 Task: Create List Brand Extension Governance in Board Employee Benefits Platforms to Workspace Event Lighting Rentals. Create List Brand Extension Review in Board Voice of Support Feedback Analysis to Workspace Event Lighting Rentals. Create List Brand Architecture Analysis in Board IT Vendor Management and Contract Negotiation to Workspace Event Lighting Rentals
Action: Mouse moved to (318, 129)
Screenshot: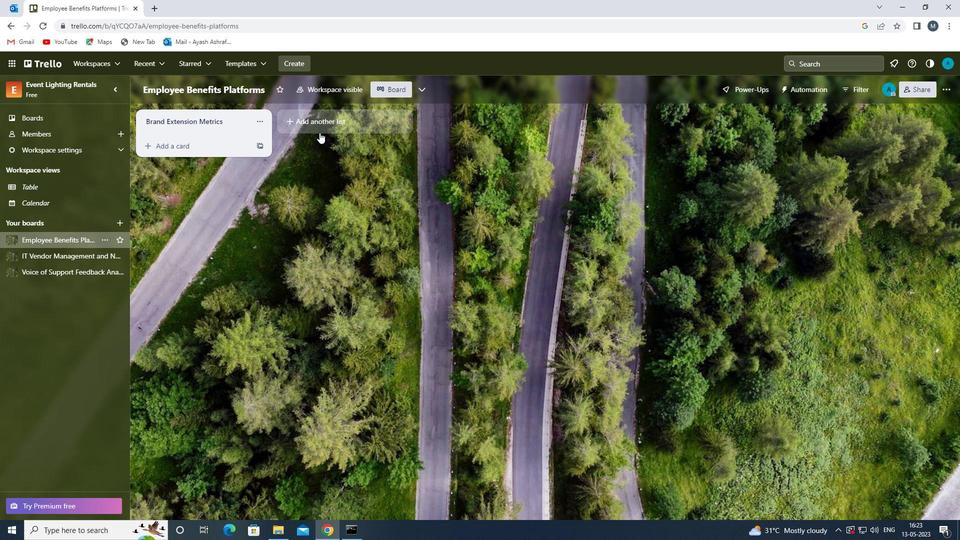 
Action: Mouse pressed left at (318, 129)
Screenshot: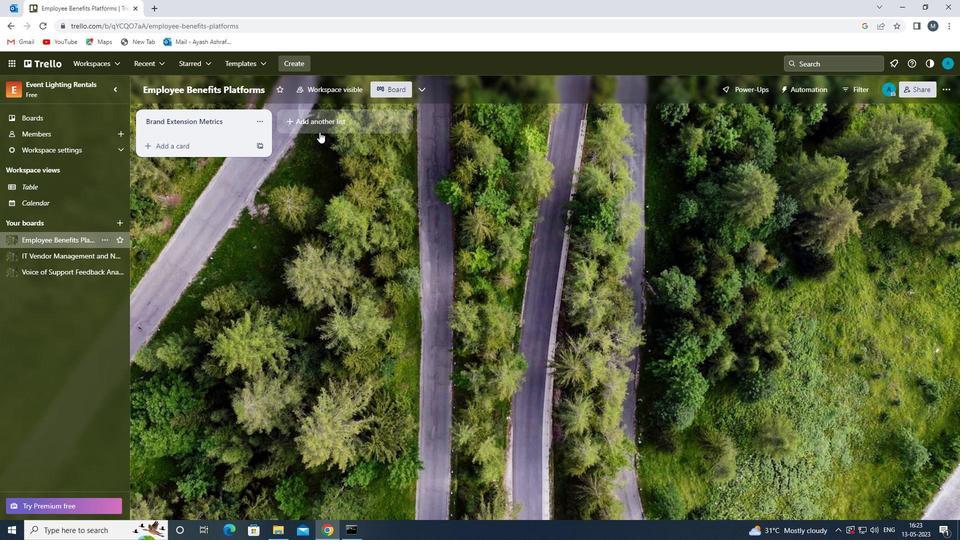 
Action: Mouse moved to (315, 121)
Screenshot: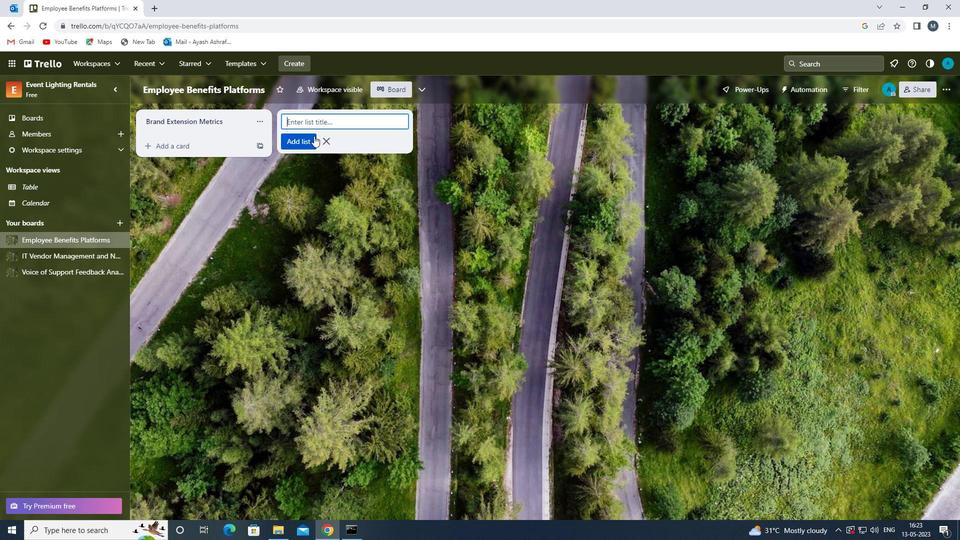 
Action: Mouse pressed left at (315, 121)
Screenshot: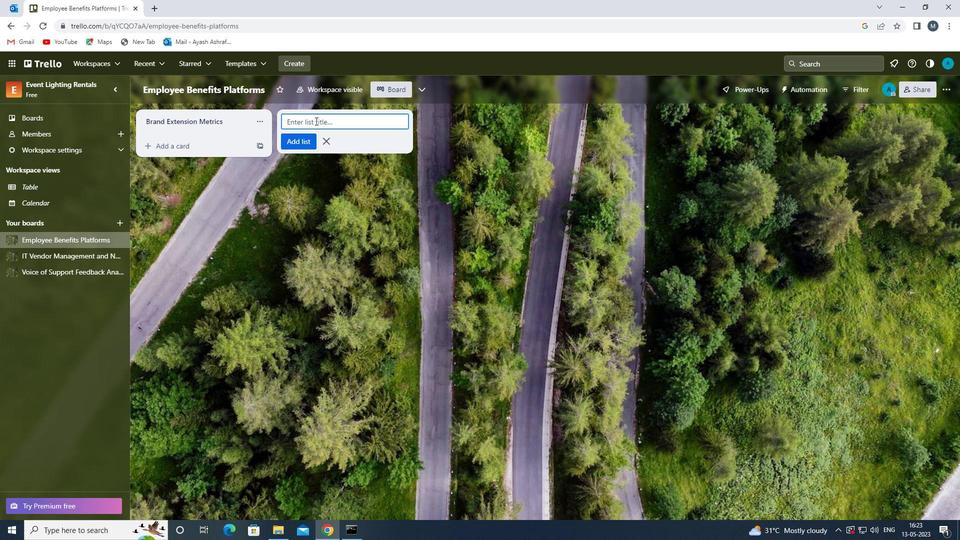 
Action: Mouse moved to (315, 121)
Screenshot: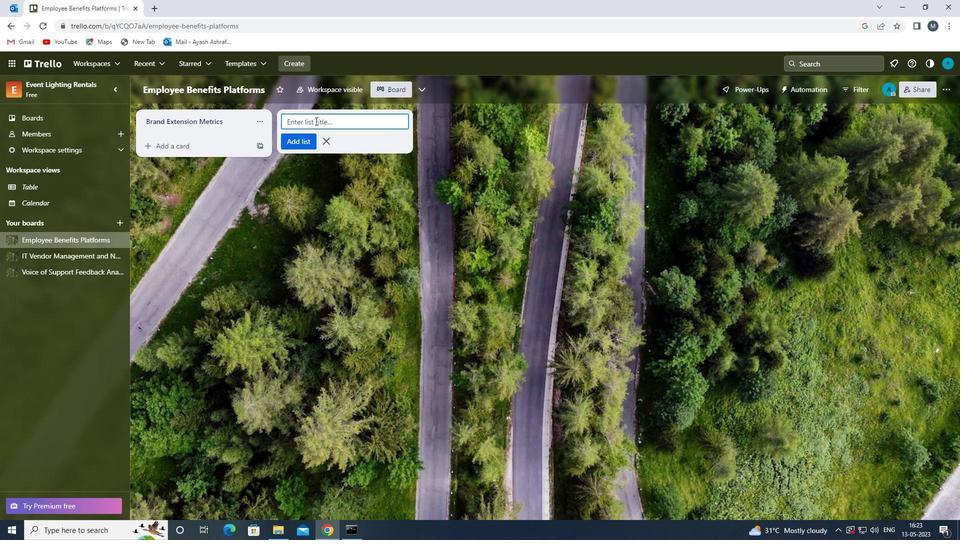 
Action: Key pressed <Key.shift>BRAND<Key.space><Key.shift><Key.shift><Key.shift><Key.shift><Key.shift><Key.shift><Key.shift><Key.shift><Key.shift><Key.shift><Key.shift>EXTENSION<Key.space><Key.shift><Key.shift><Key.shift><Key.shift><Key.shift><Key.shift><Key.shift><Key.shift><Key.shift><Key.shift>GOVERNANCE<Key.space>
Screenshot: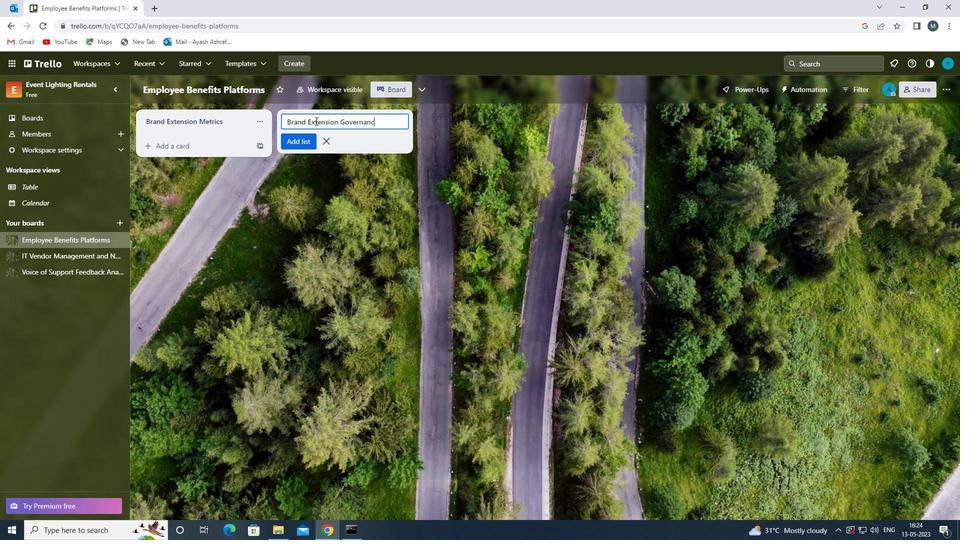 
Action: Mouse moved to (295, 141)
Screenshot: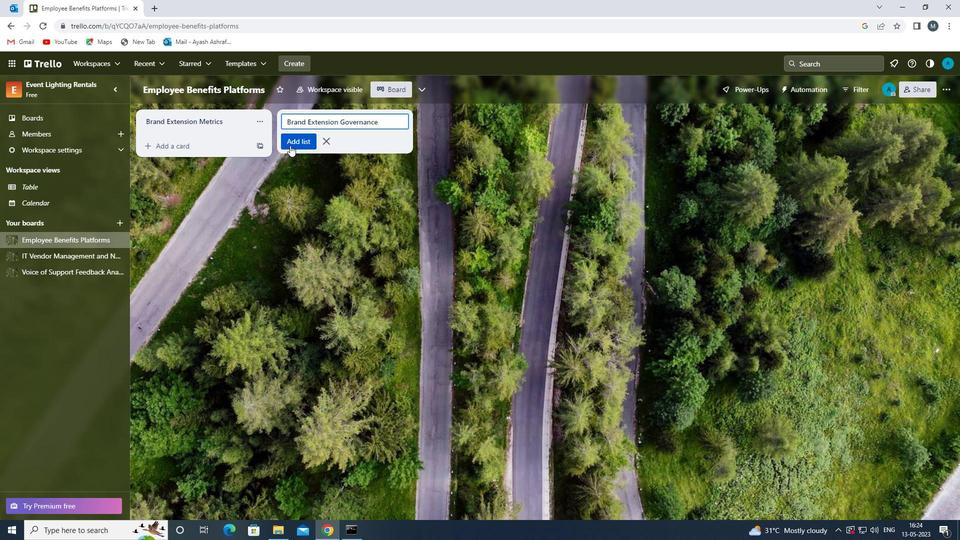 
Action: Mouse pressed left at (295, 141)
Screenshot: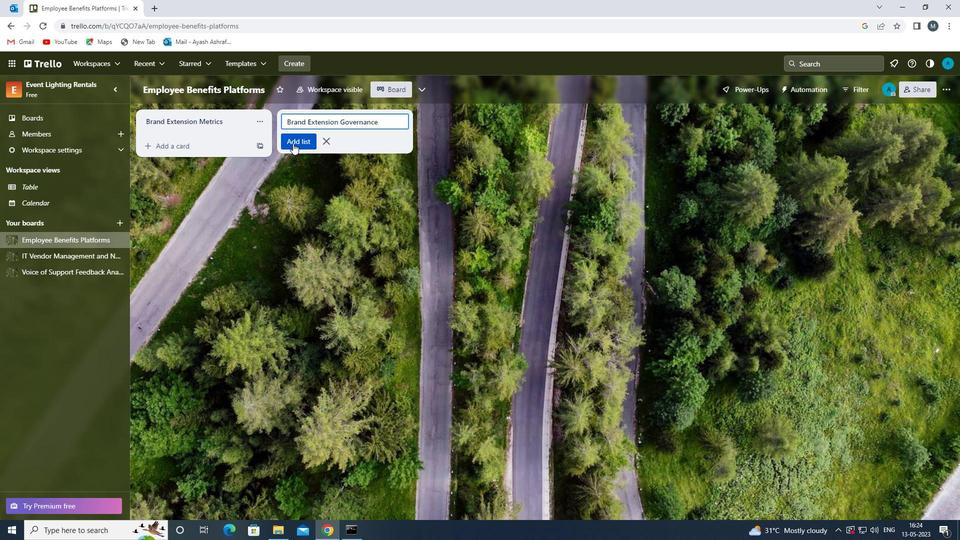 
Action: Mouse moved to (269, 234)
Screenshot: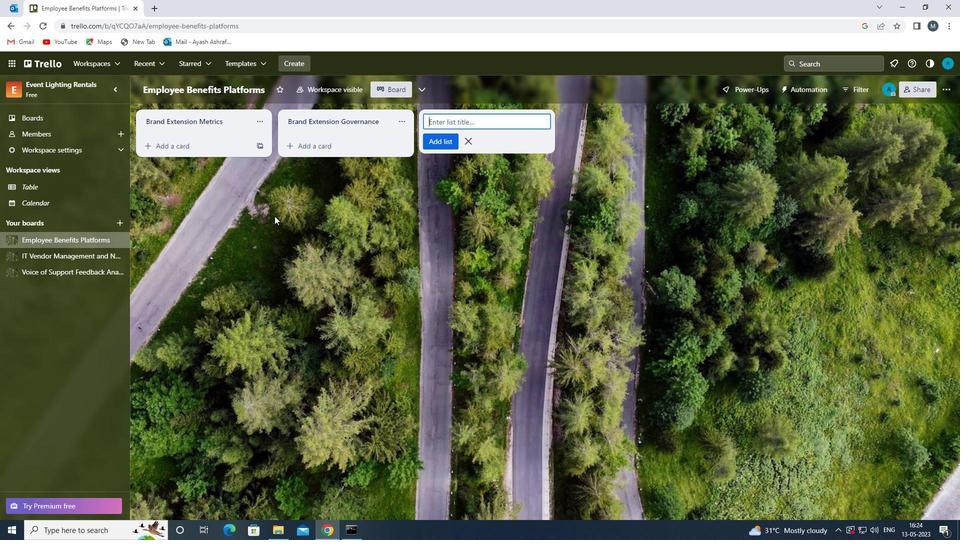 
Action: Mouse pressed left at (269, 234)
Screenshot: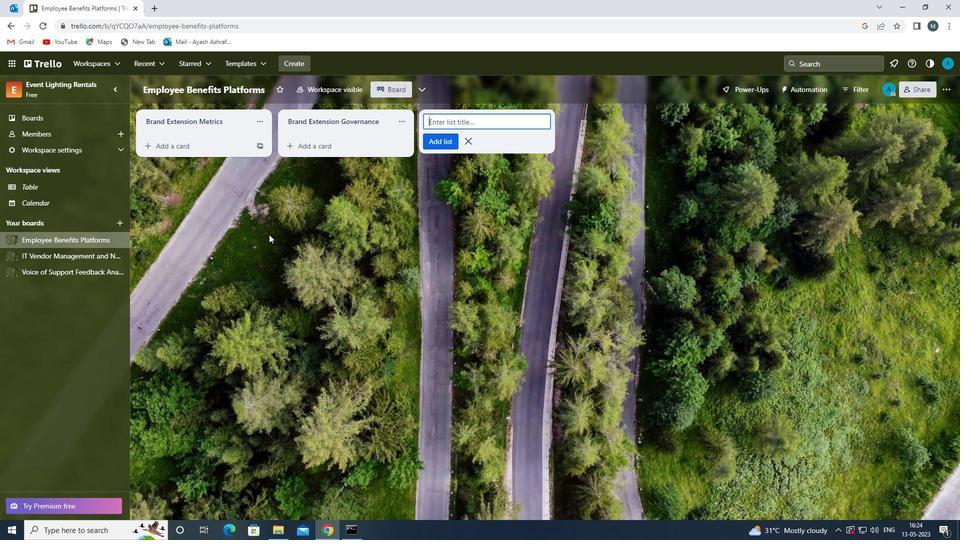 
Action: Mouse moved to (53, 274)
Screenshot: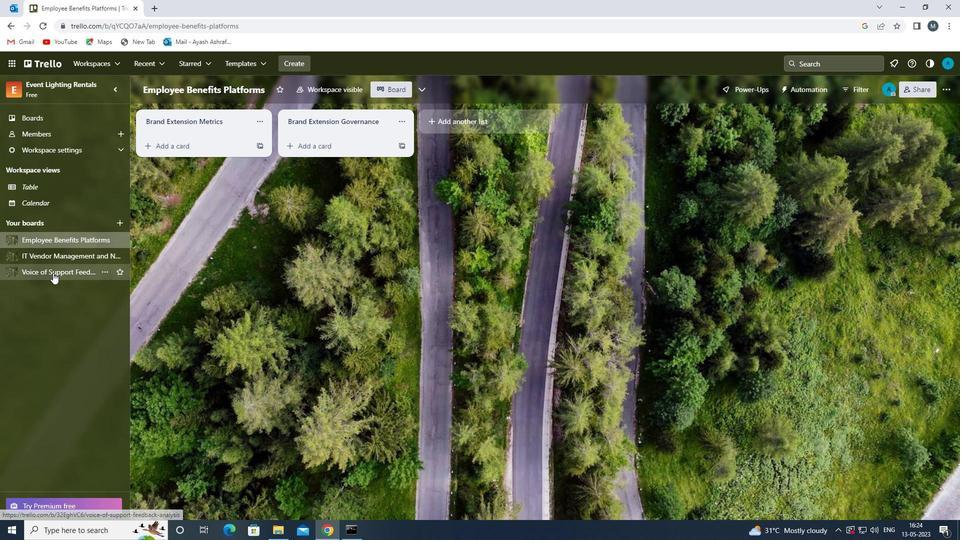 
Action: Mouse pressed left at (53, 274)
Screenshot: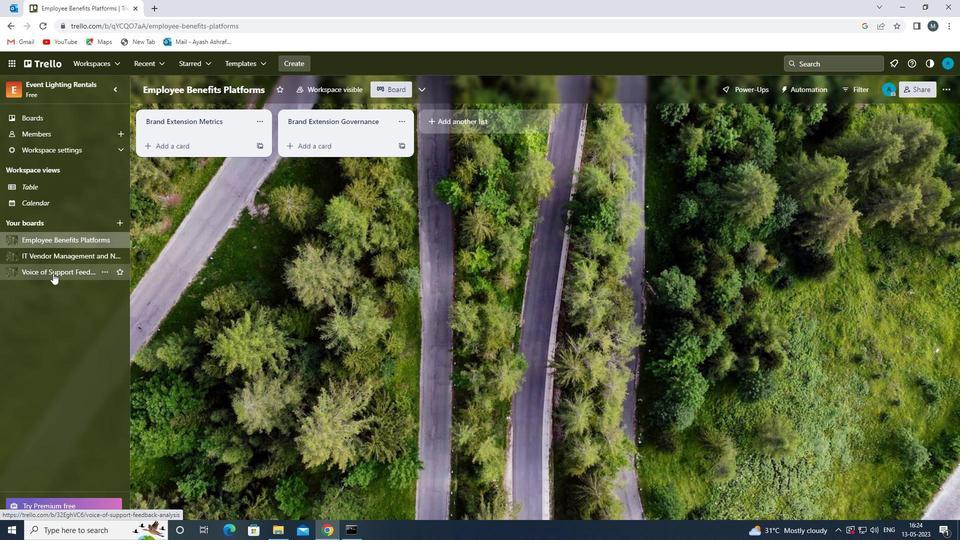 
Action: Mouse moved to (308, 125)
Screenshot: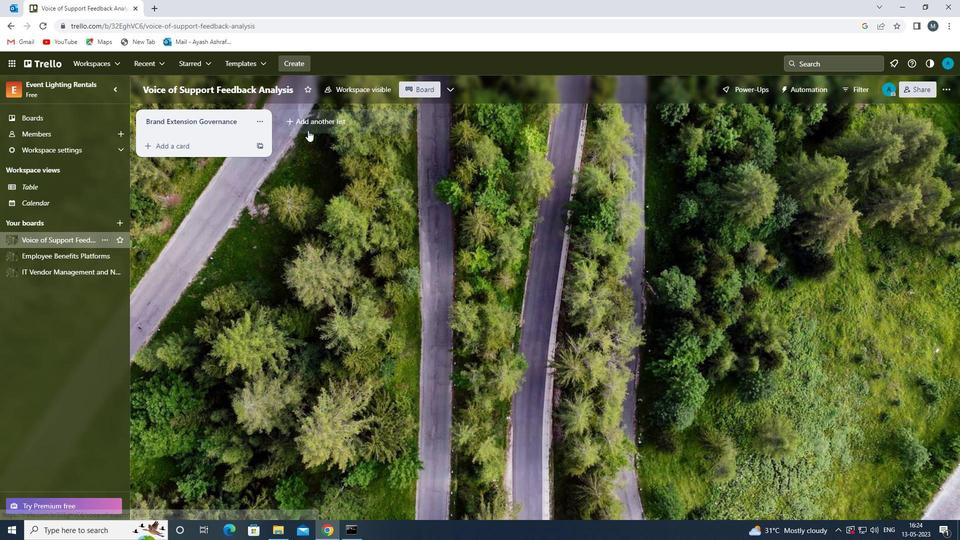 
Action: Mouse pressed left at (308, 125)
Screenshot: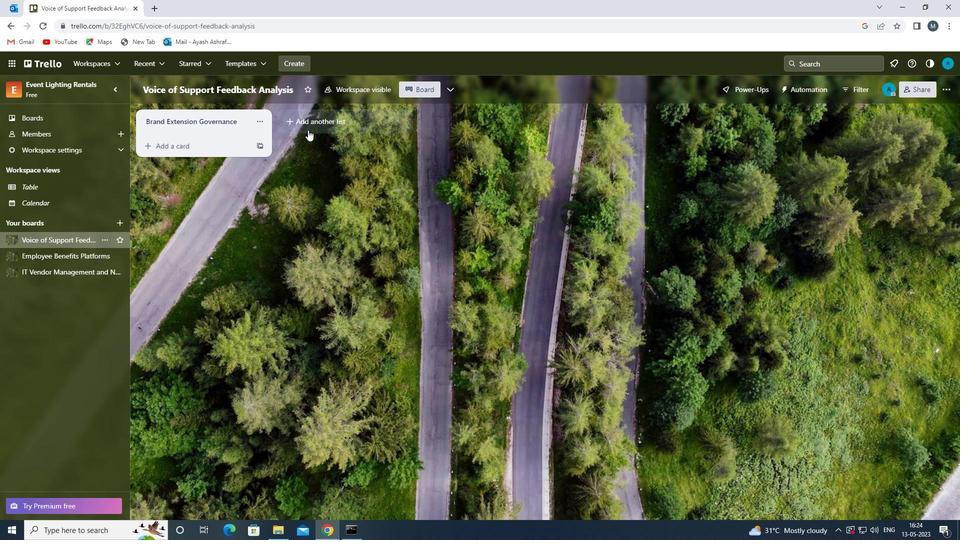 
Action: Mouse moved to (309, 122)
Screenshot: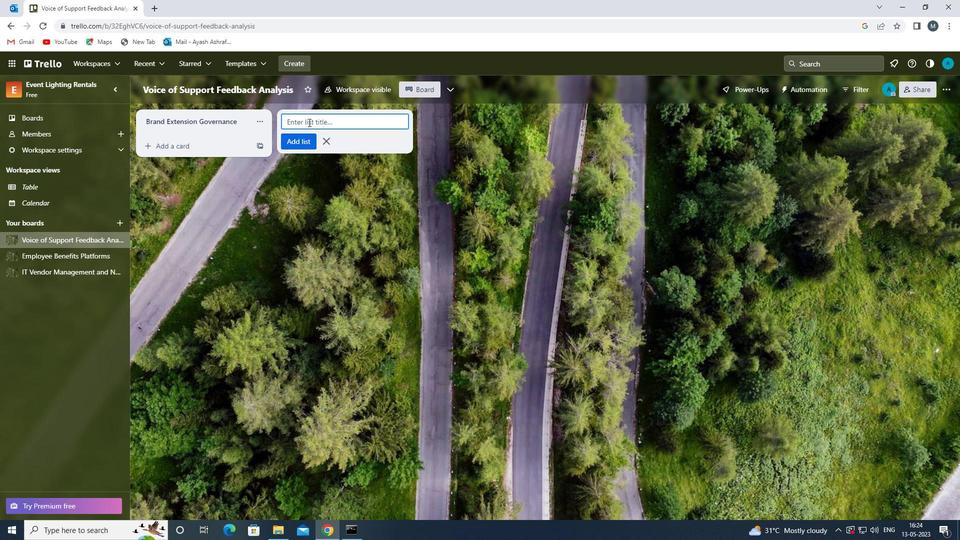 
Action: Mouse pressed left at (309, 122)
Screenshot: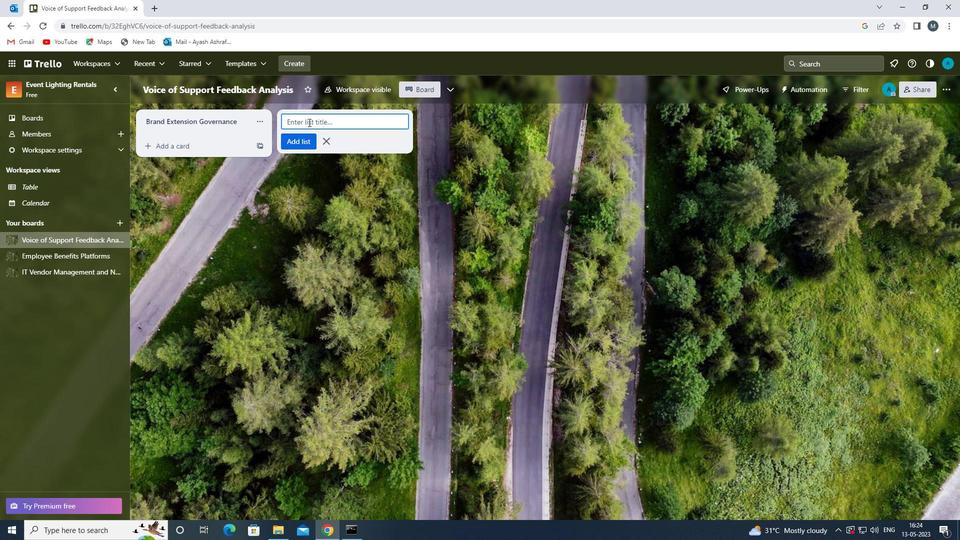 
Action: Key pressed <Key.shift>BRAND<Key.space><Key.shift><Key.shift>EXTENSION<Key.space><Key.shift>REVIEW<Key.space>
Screenshot: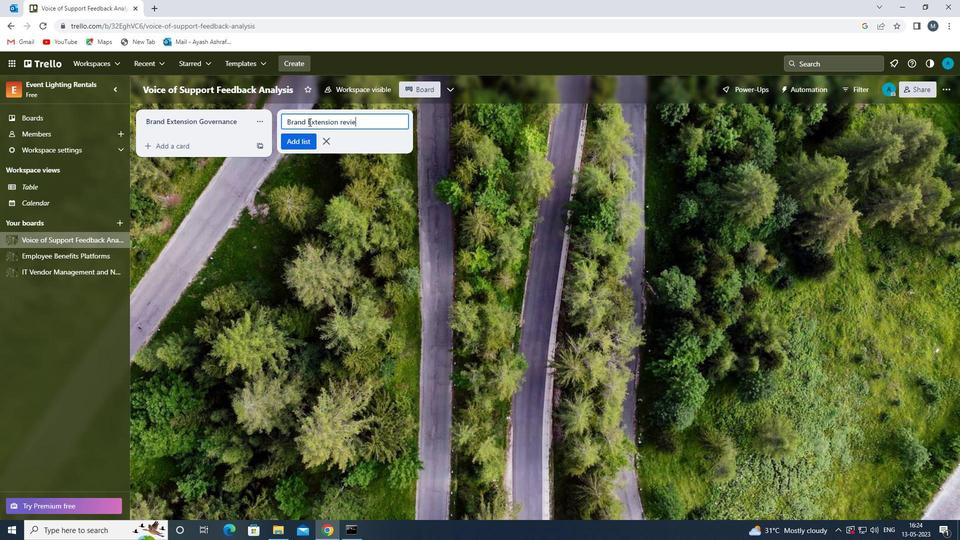 
Action: Mouse moved to (344, 121)
Screenshot: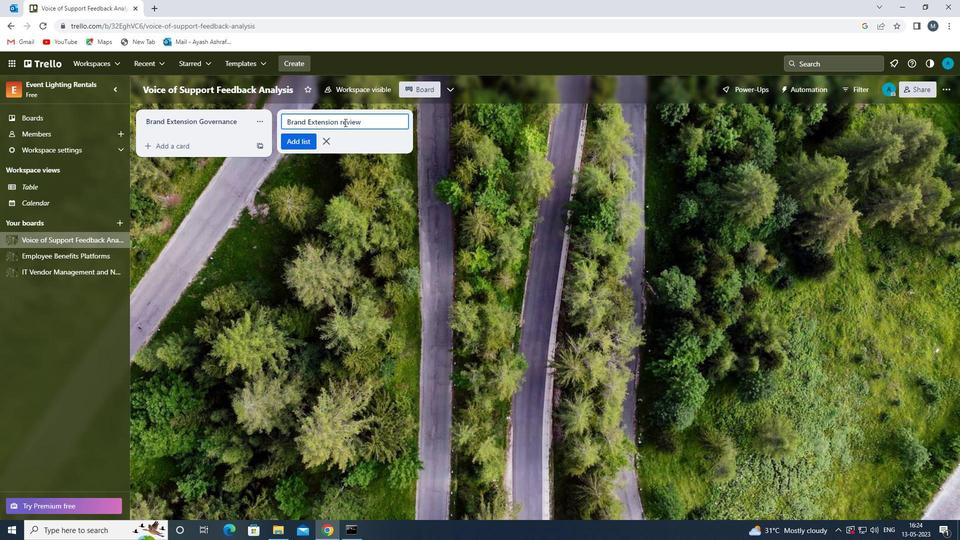 
Action: Mouse pressed left at (344, 121)
Screenshot: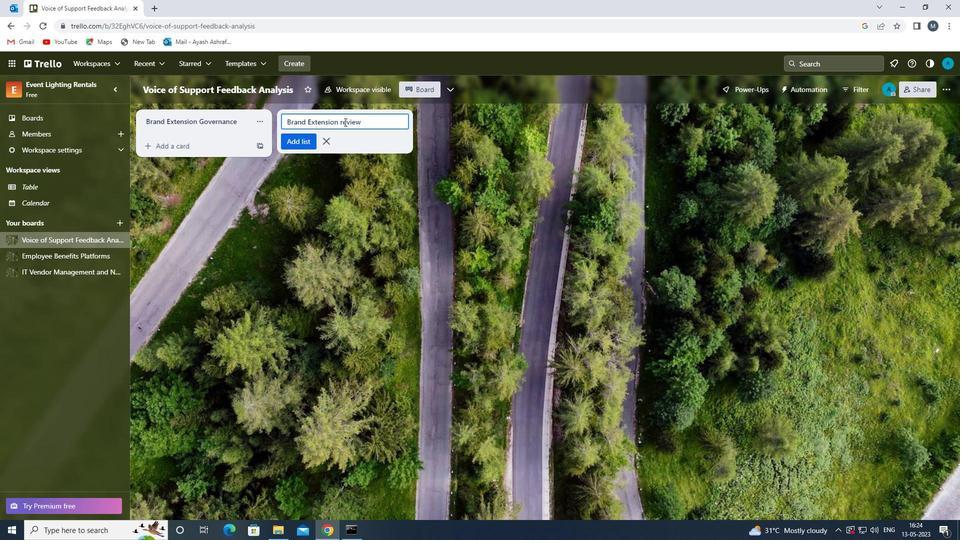 
Action: Mouse moved to (351, 123)
Screenshot: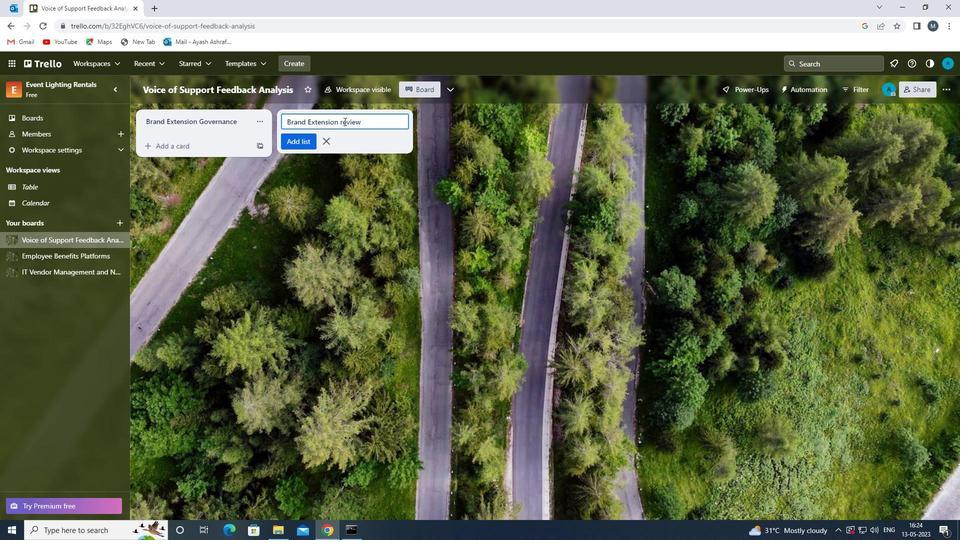 
Action: Key pressed <Key.backspace><Key.shift>R
Screenshot: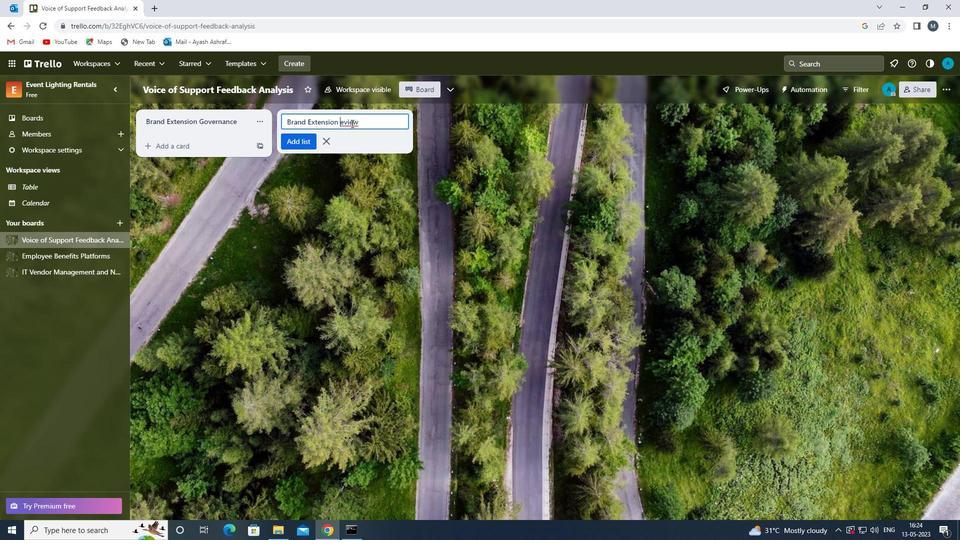
Action: Mouse moved to (297, 143)
Screenshot: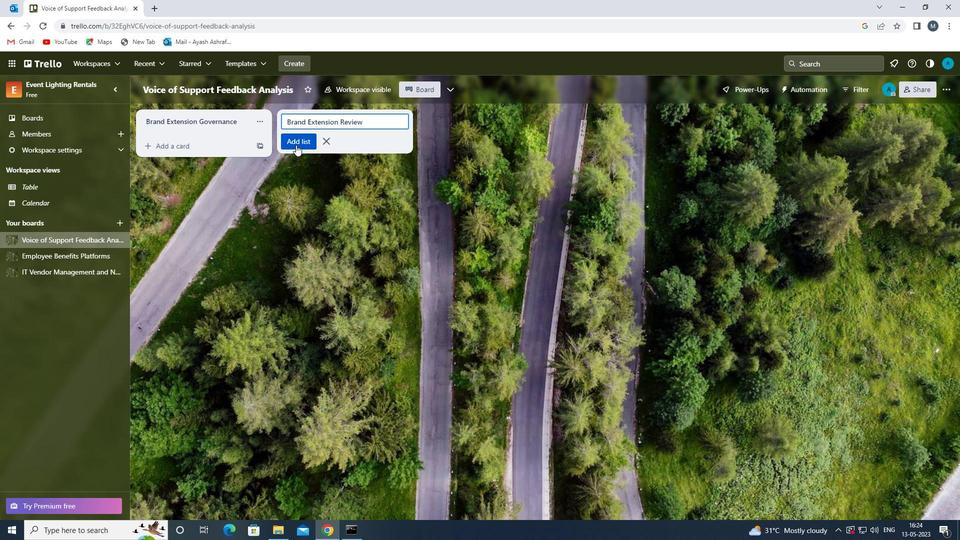 
Action: Mouse pressed left at (297, 143)
Screenshot: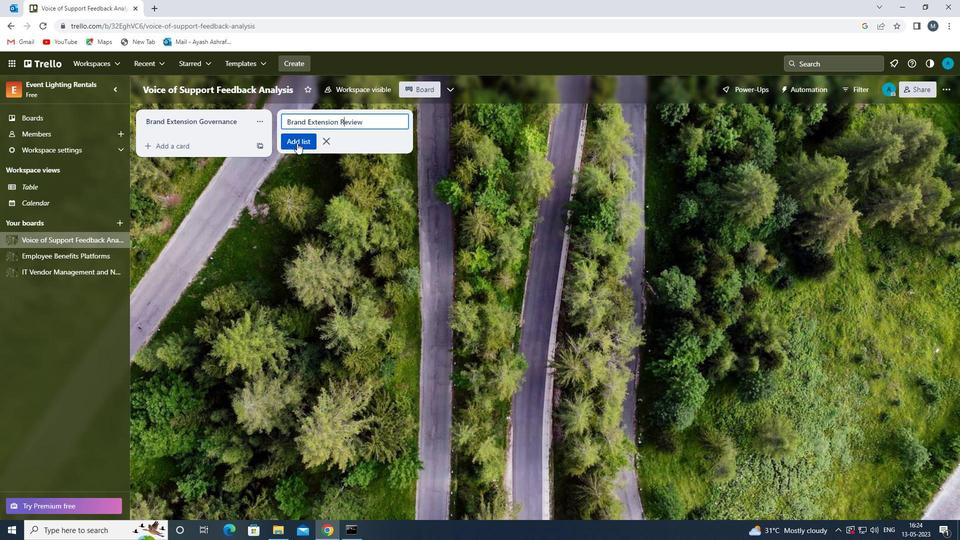 
Action: Mouse moved to (258, 243)
Screenshot: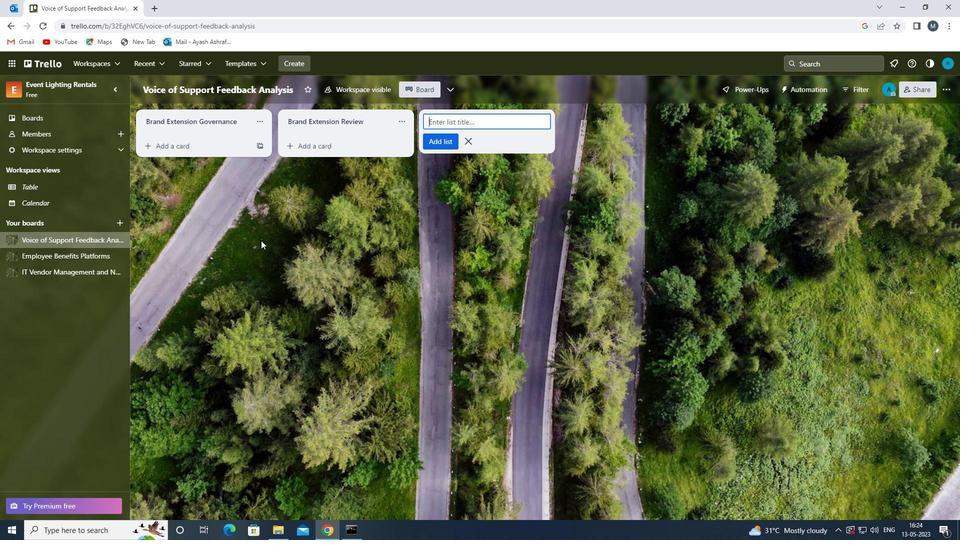 
Action: Mouse pressed left at (258, 243)
Screenshot: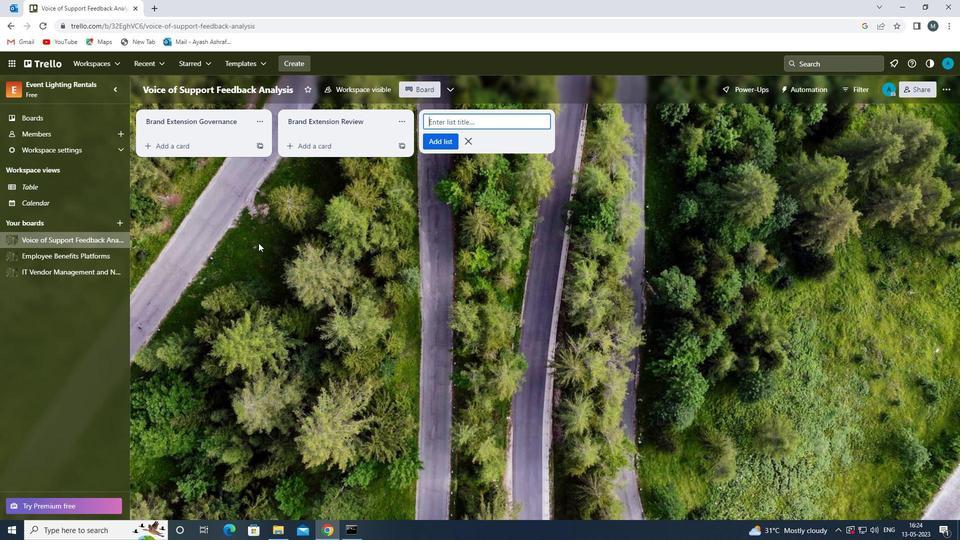 
Action: Mouse moved to (66, 274)
Screenshot: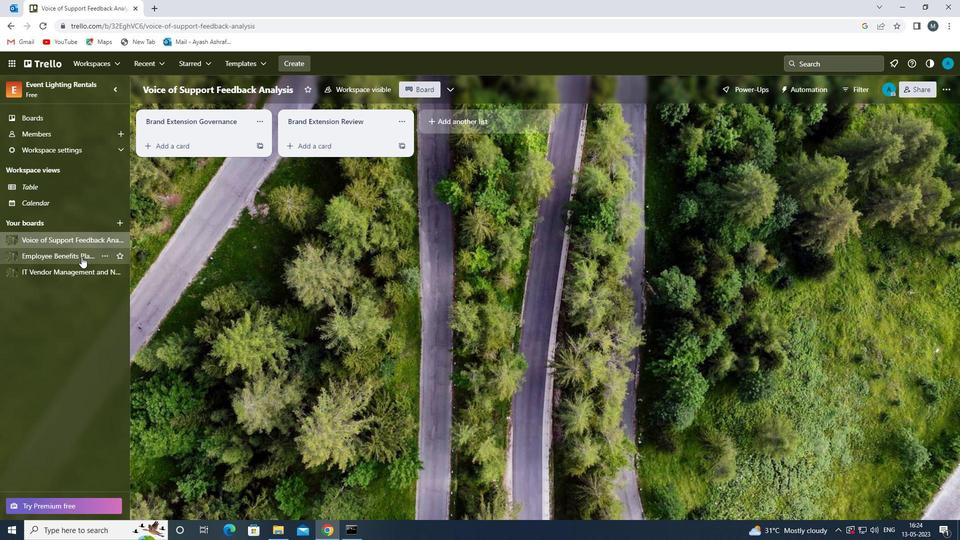 
Action: Mouse pressed left at (66, 274)
Screenshot: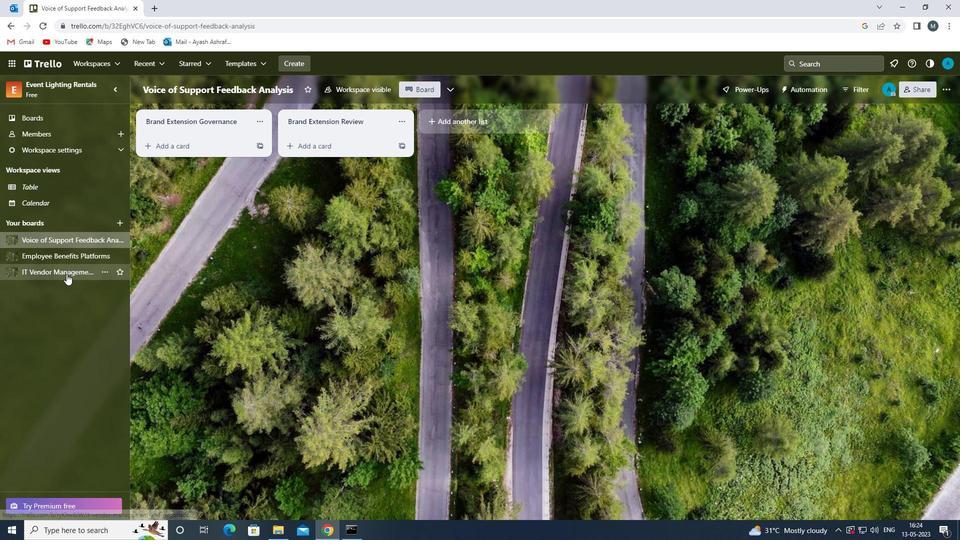 
Action: Mouse moved to (335, 126)
Screenshot: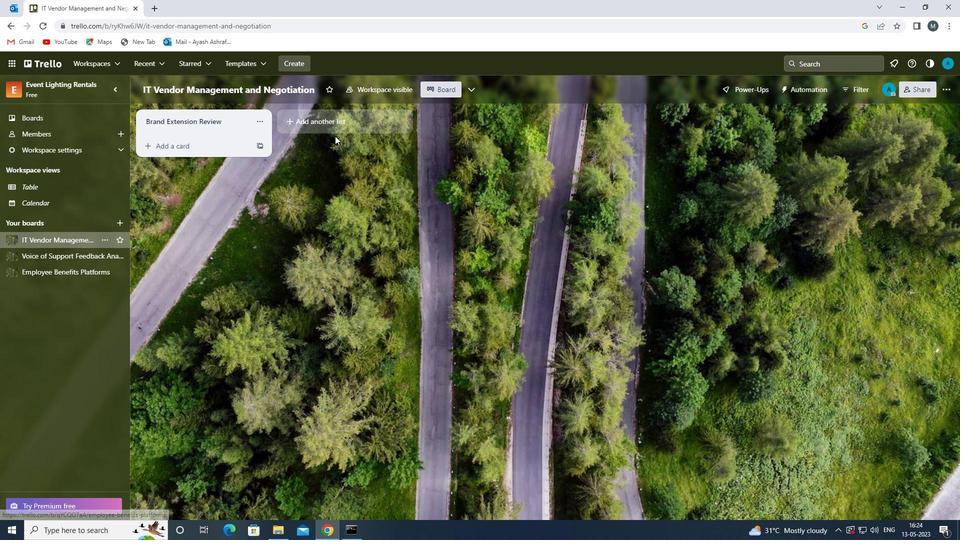 
Action: Mouse pressed left at (335, 126)
Screenshot: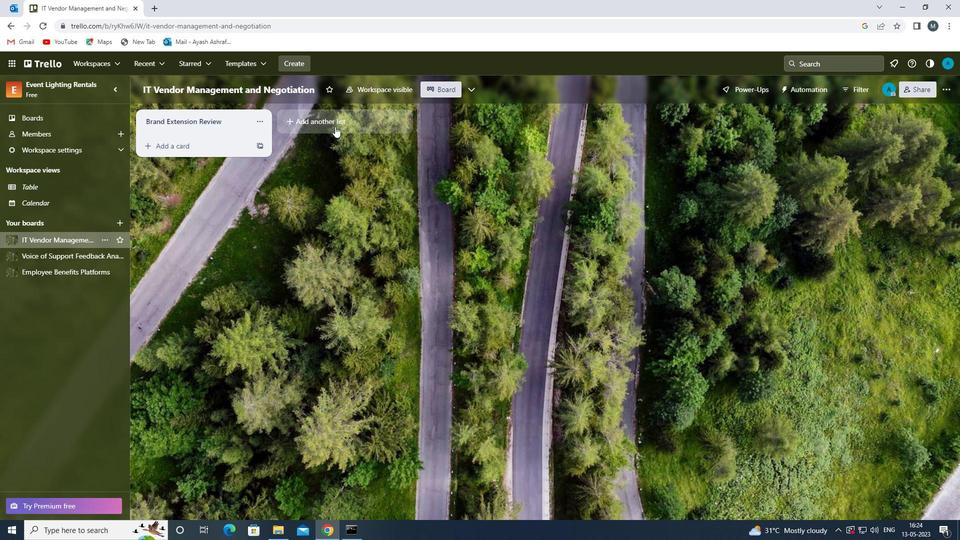 
Action: Mouse moved to (336, 122)
Screenshot: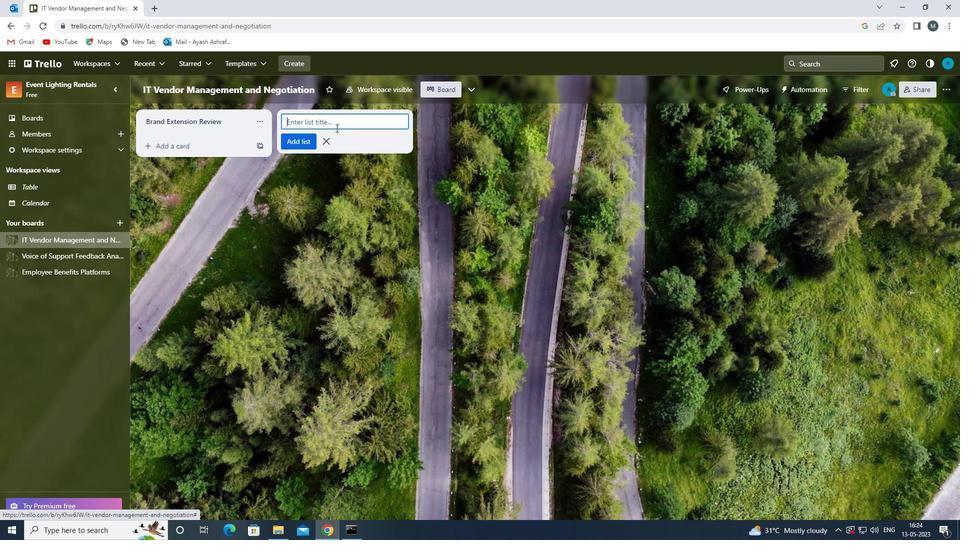 
Action: Mouse pressed left at (336, 122)
Screenshot: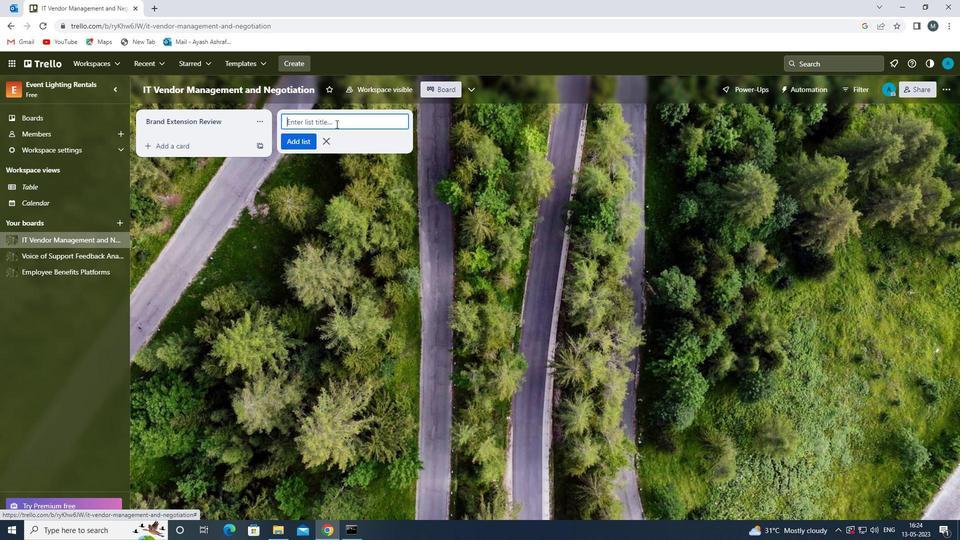 
Action: Mouse moved to (336, 121)
Screenshot: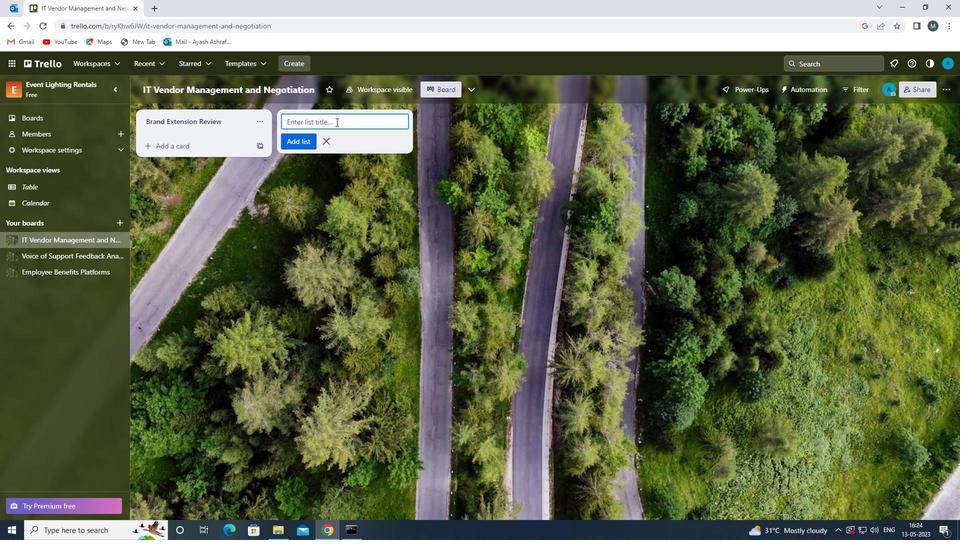 
Action: Key pressed <Key.shift>BRAND<Key.space><Key.shift>ARCHITECTURE<Key.space><Key.shift>ANALYSIS<Key.space>
Screenshot: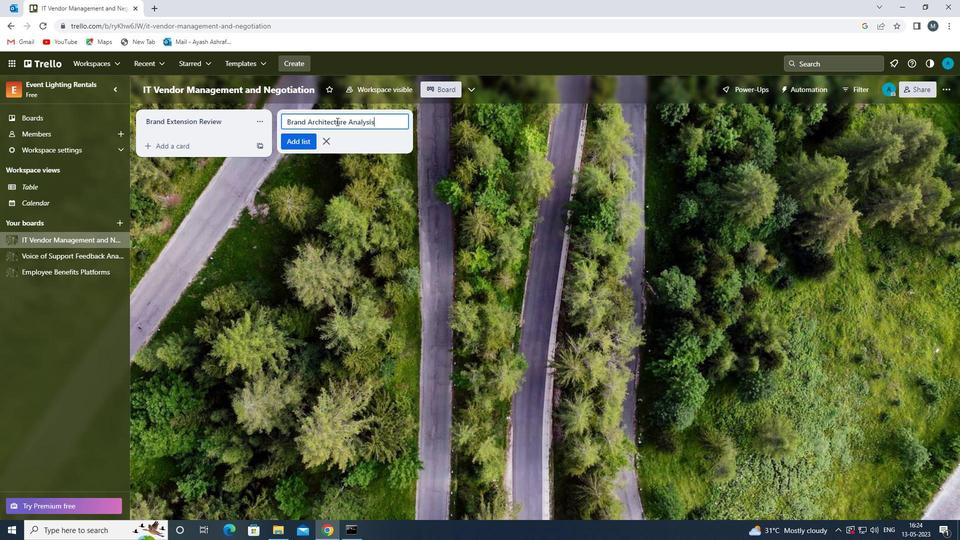 
Action: Mouse moved to (300, 145)
Screenshot: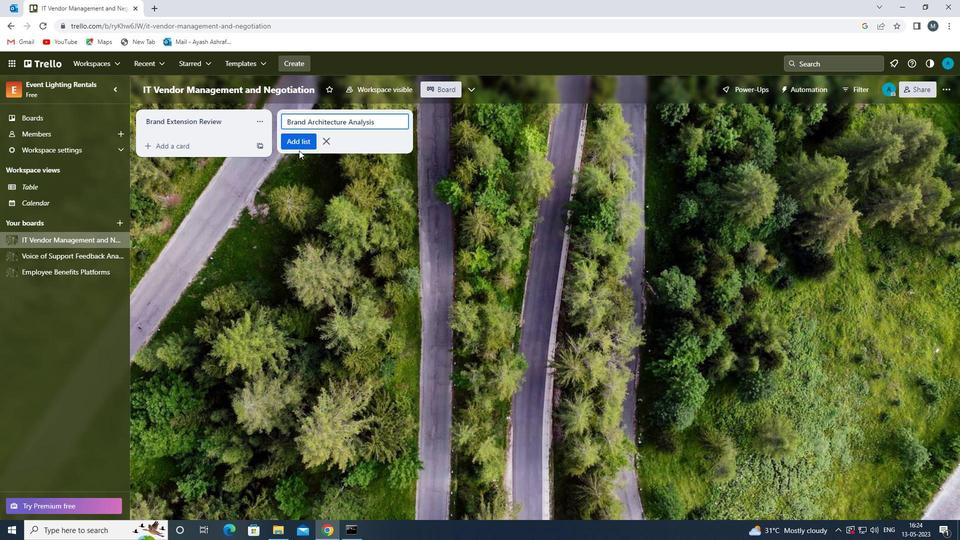 
Action: Mouse pressed left at (300, 145)
Screenshot: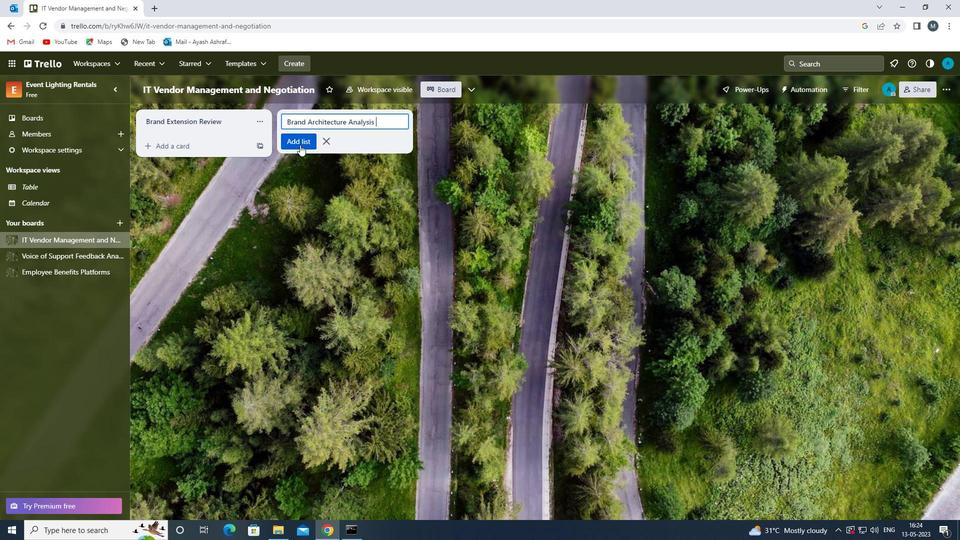 
Action: Mouse moved to (288, 281)
Screenshot: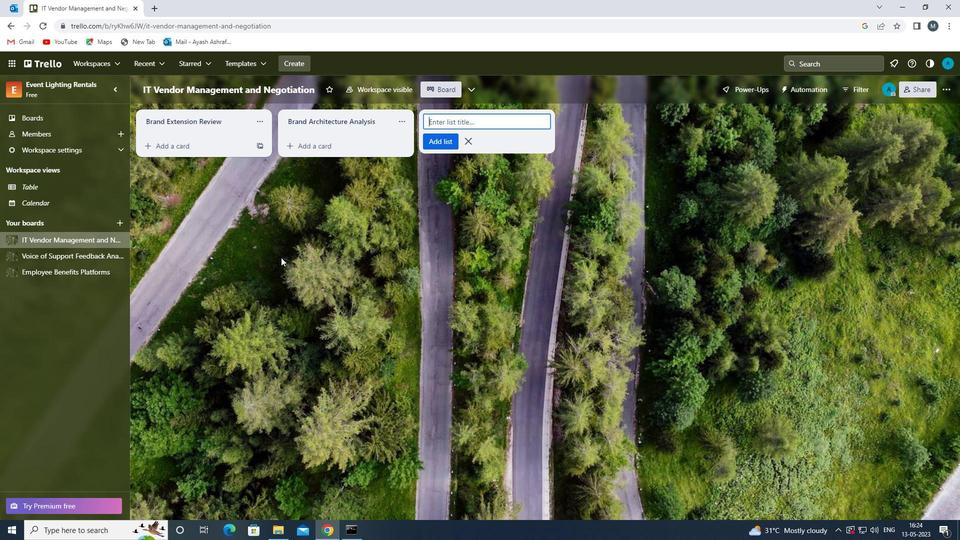 
Action: Mouse pressed left at (288, 281)
Screenshot: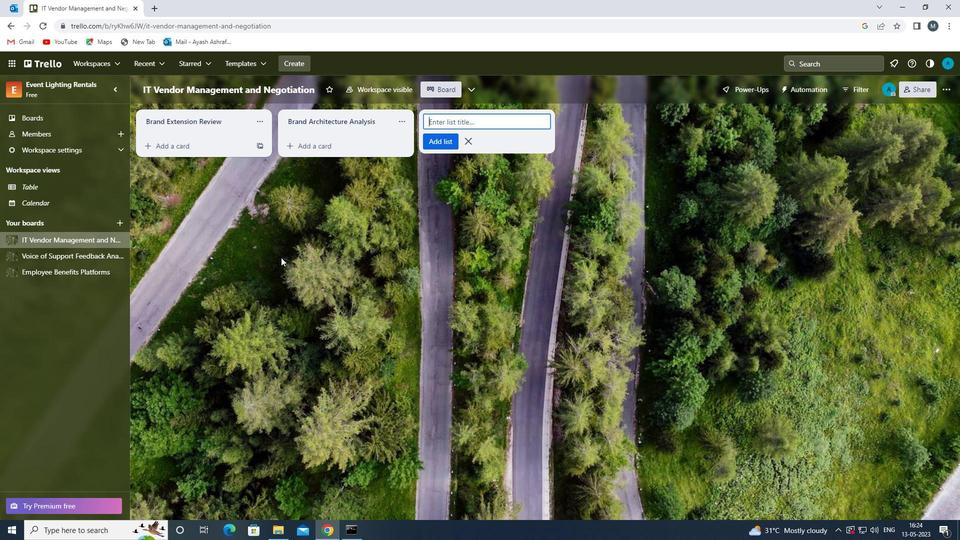
Action: Mouse moved to (287, 281)
Screenshot: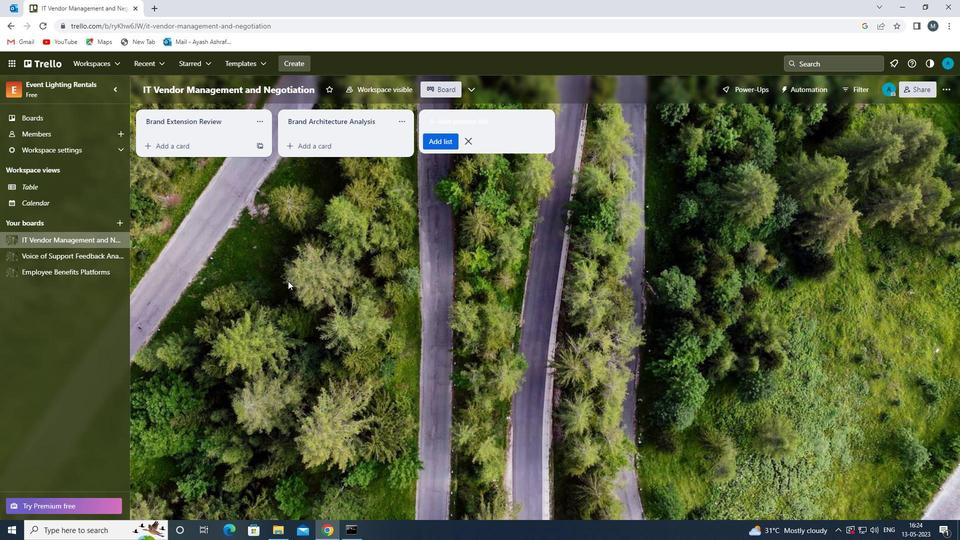 
